 Task: Check the median days on the market of townhouses in the last 5 years.
Action: Mouse moved to (737, 143)
Screenshot: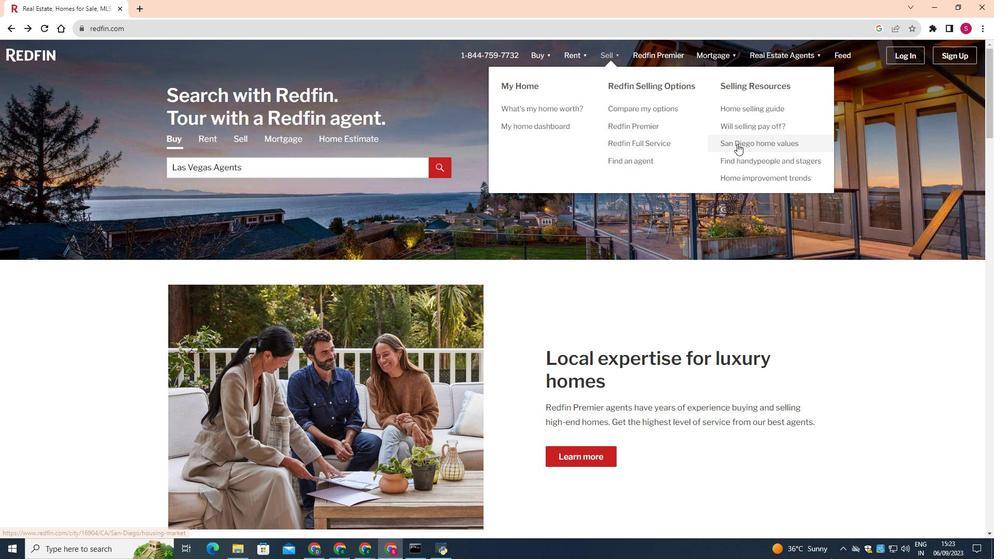 
Action: Mouse pressed left at (737, 143)
Screenshot: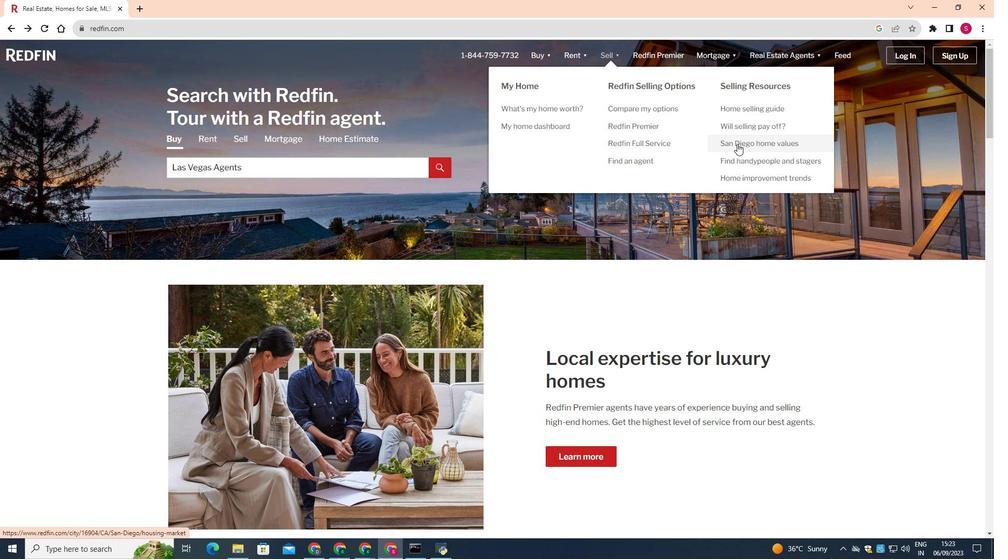 
Action: Mouse moved to (653, 317)
Screenshot: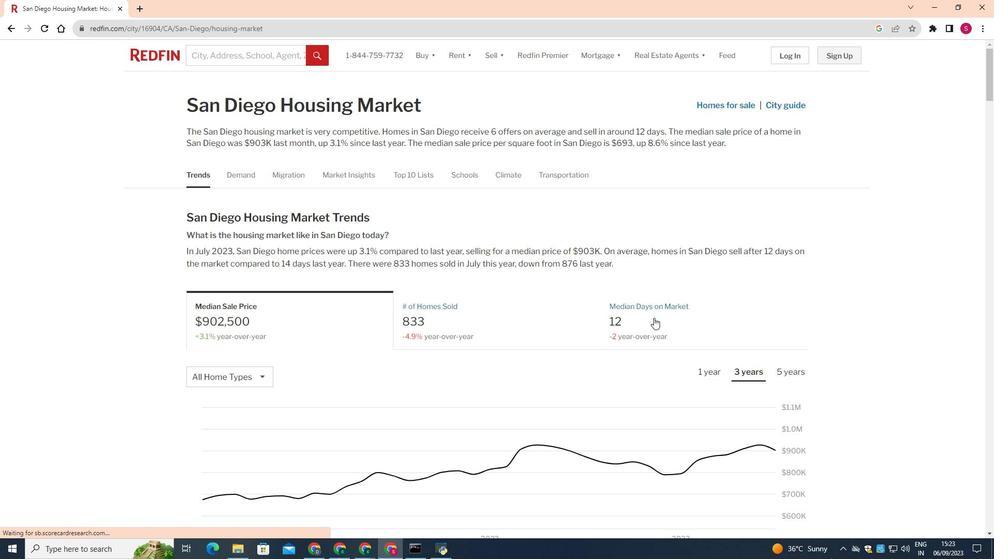 
Action: Mouse pressed left at (653, 317)
Screenshot: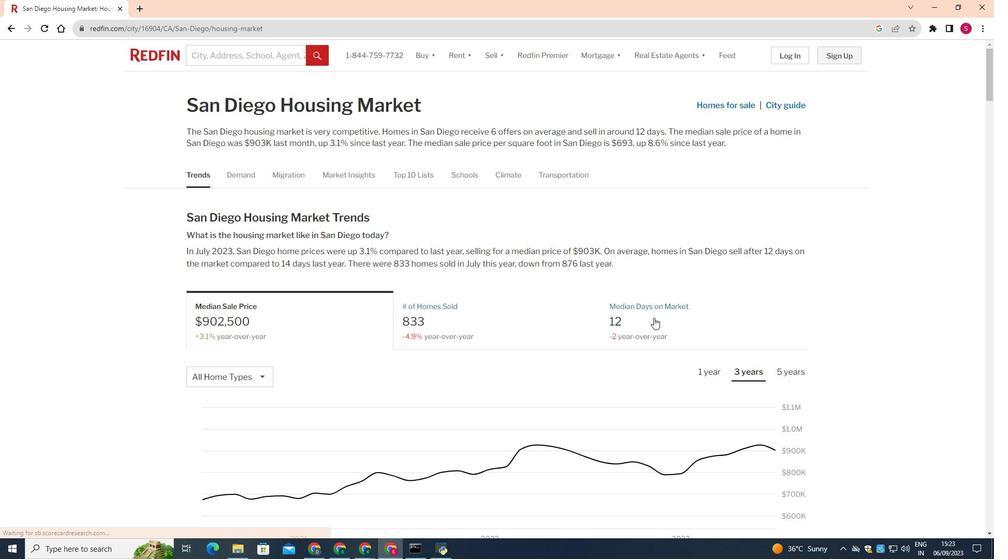 
Action: Mouse moved to (239, 375)
Screenshot: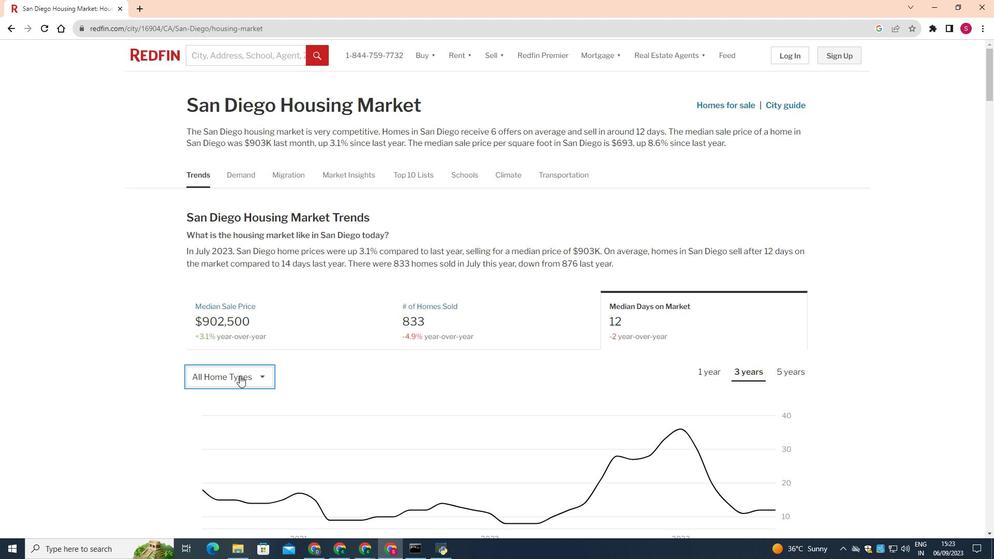 
Action: Mouse pressed left at (239, 375)
Screenshot: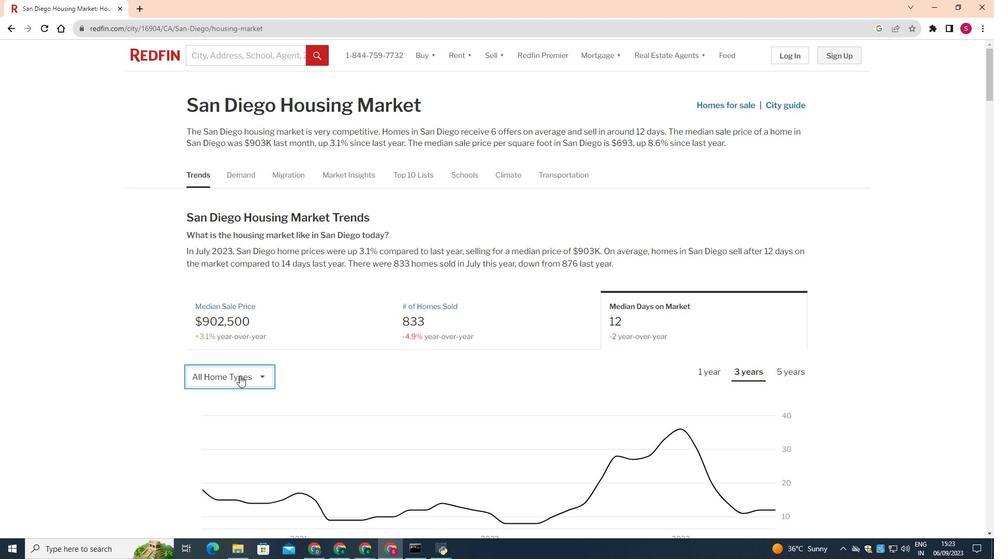 
Action: Mouse moved to (246, 442)
Screenshot: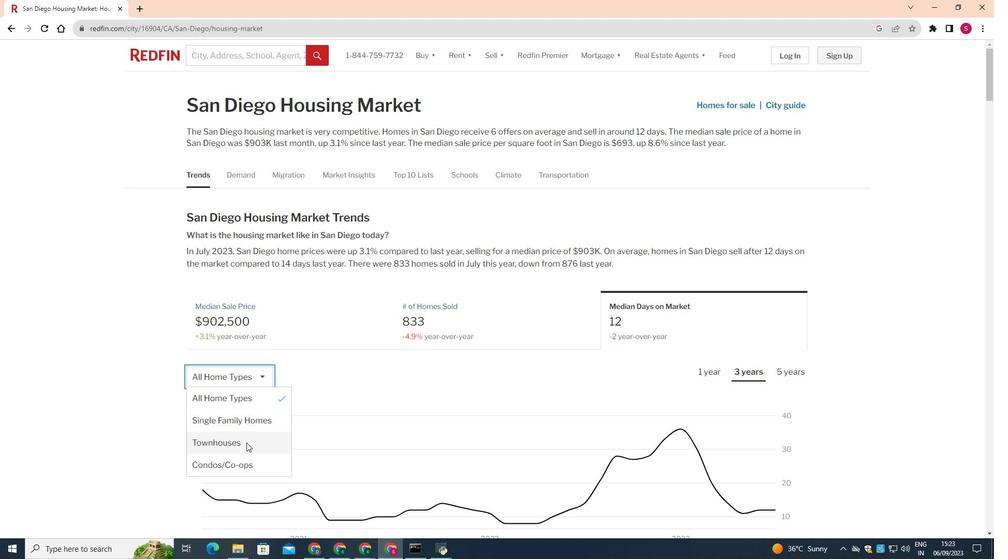 
Action: Mouse pressed left at (246, 442)
Screenshot: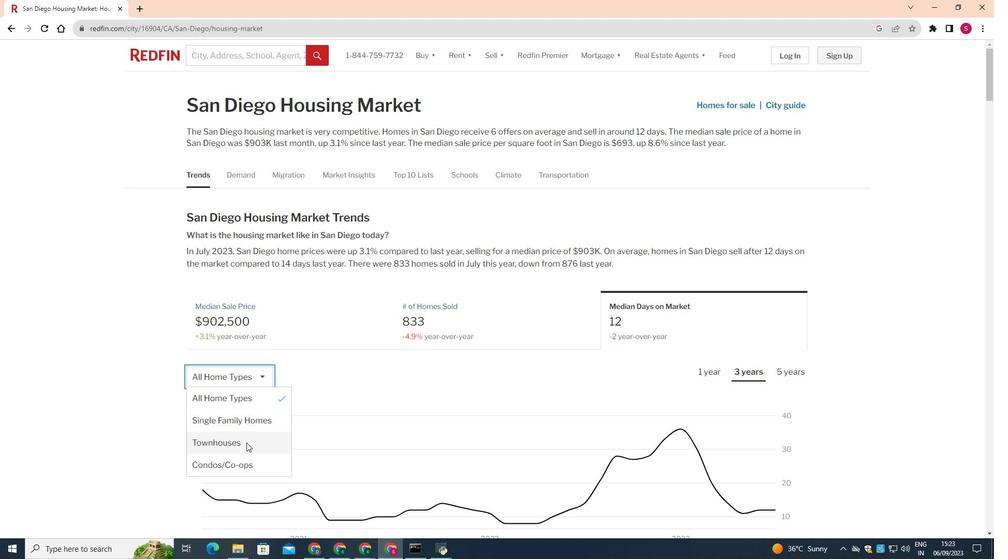 
Action: Mouse moved to (803, 371)
Screenshot: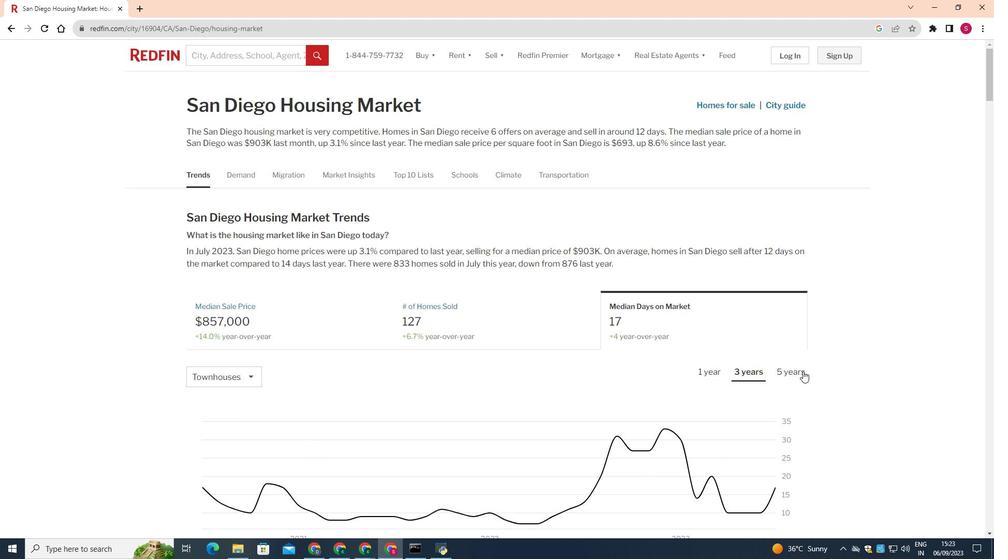 
Action: Mouse pressed left at (803, 371)
Screenshot: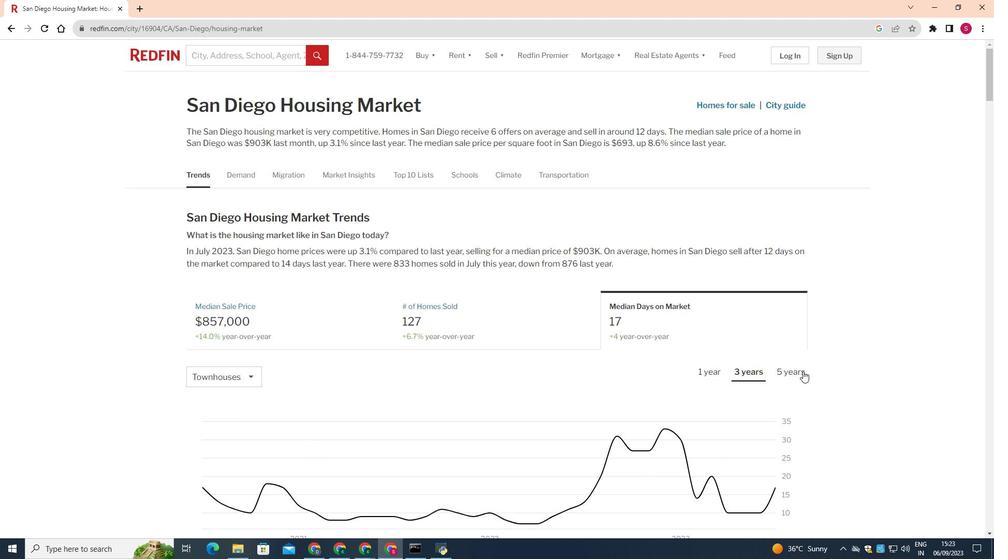 
Action: Mouse moved to (581, 388)
Screenshot: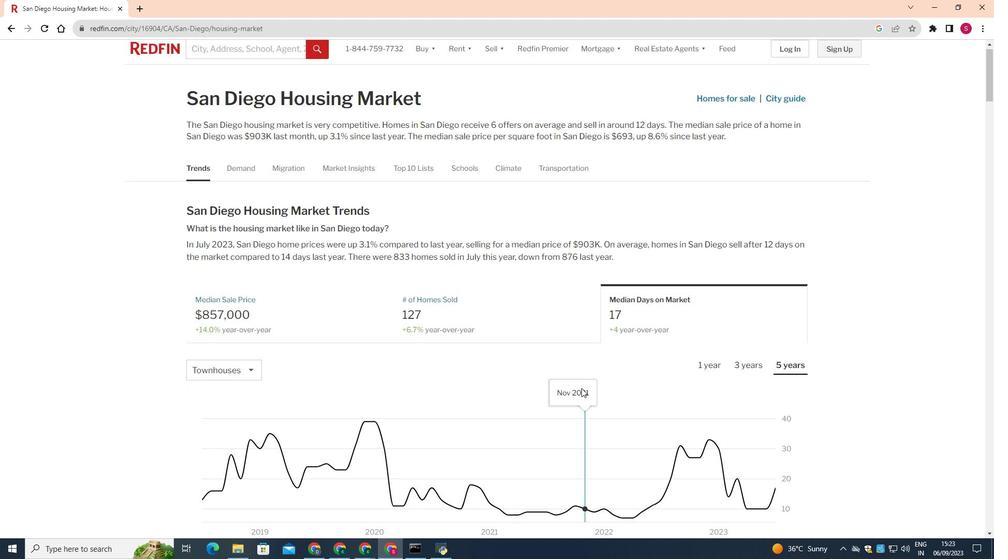 
Action: Mouse scrolled (581, 387) with delta (0, 0)
Screenshot: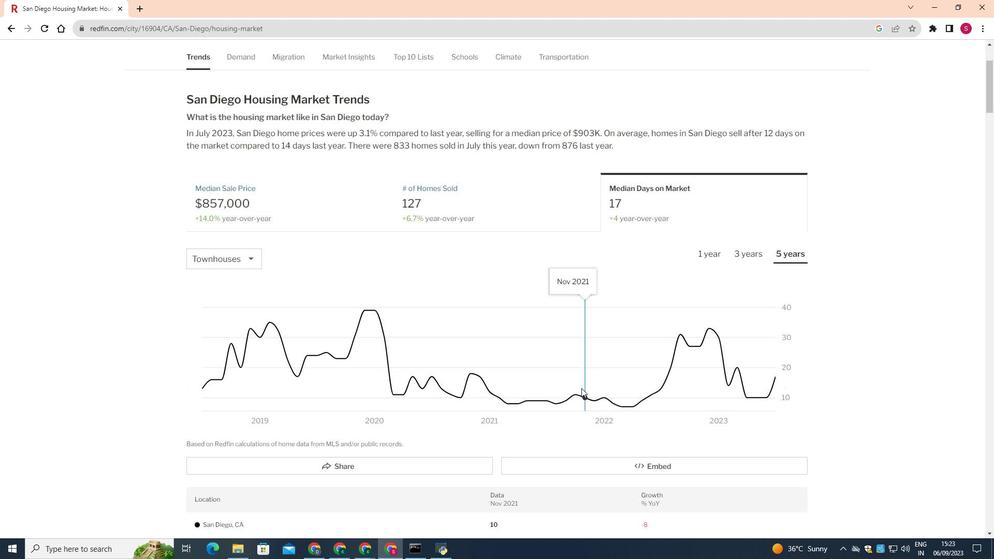 
Action: Mouse scrolled (581, 387) with delta (0, 0)
Screenshot: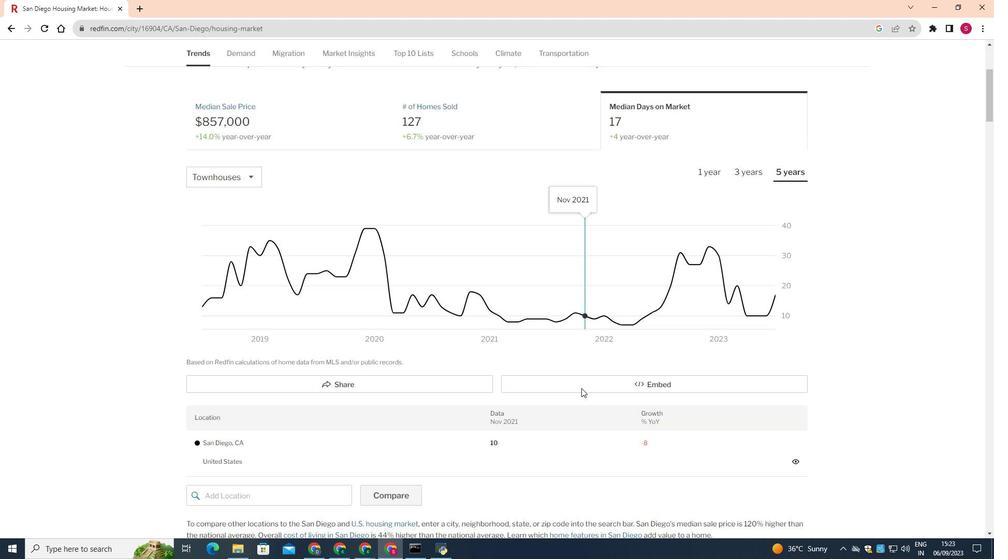 
Action: Mouse scrolled (581, 387) with delta (0, 0)
Screenshot: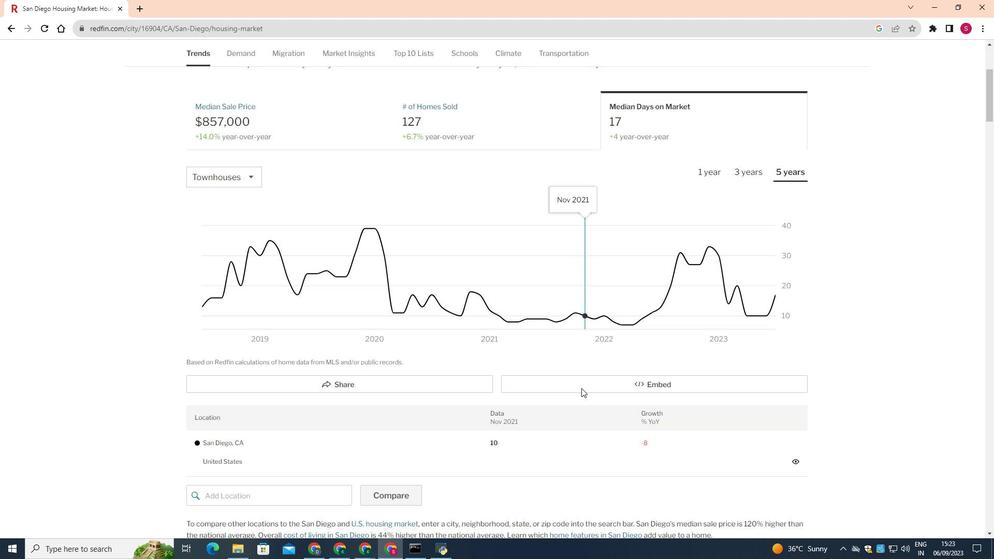 
Action: Mouse scrolled (581, 387) with delta (0, 0)
Screenshot: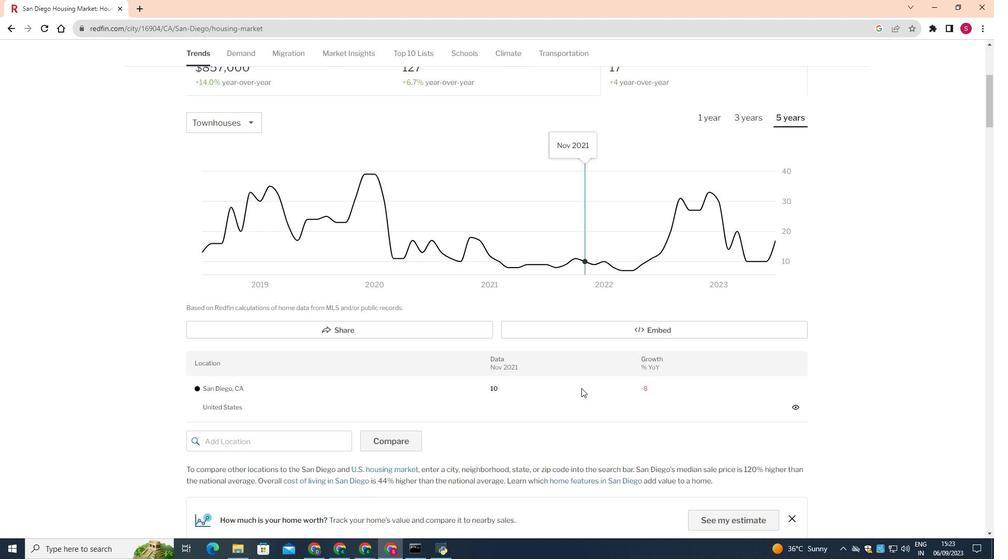 
Action: Mouse scrolled (581, 387) with delta (0, 0)
Screenshot: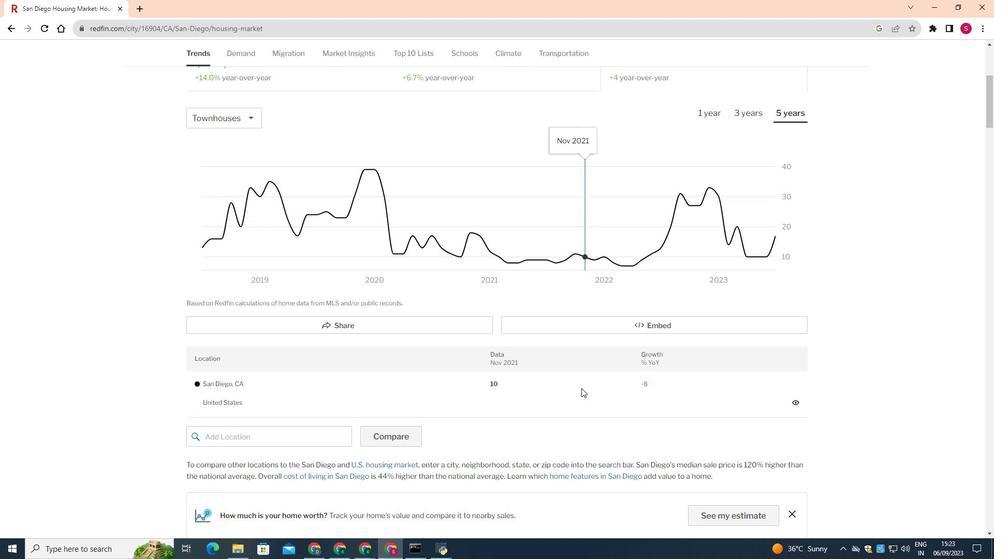 
Action: Mouse scrolled (581, 387) with delta (0, 0)
Screenshot: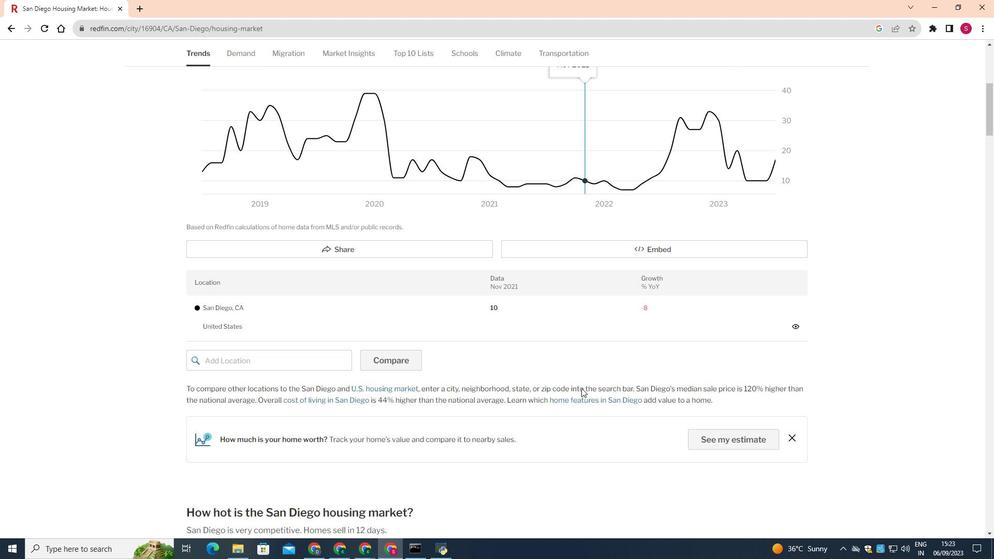 
Action: Mouse scrolled (581, 387) with delta (0, 0)
Screenshot: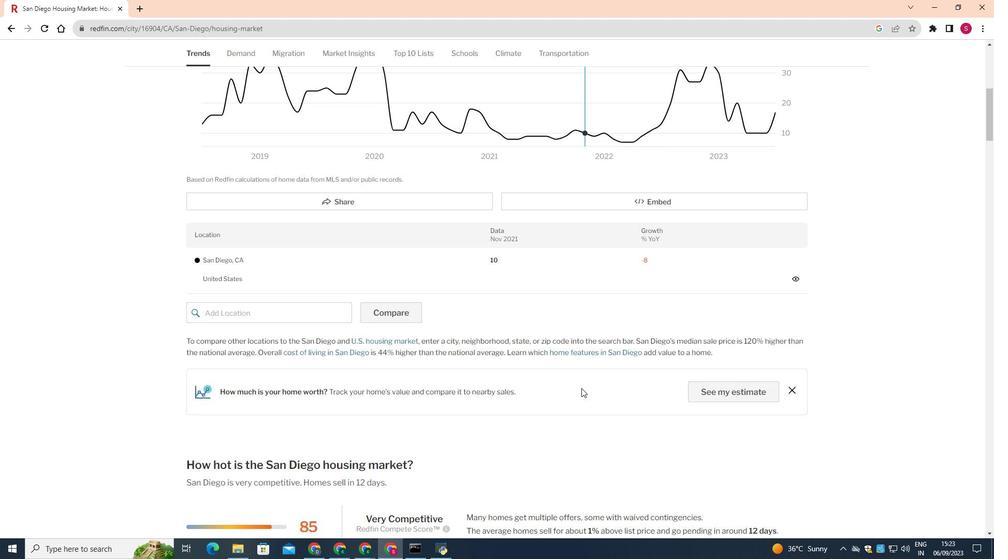 
Action: Mouse scrolled (581, 387) with delta (0, 0)
Screenshot: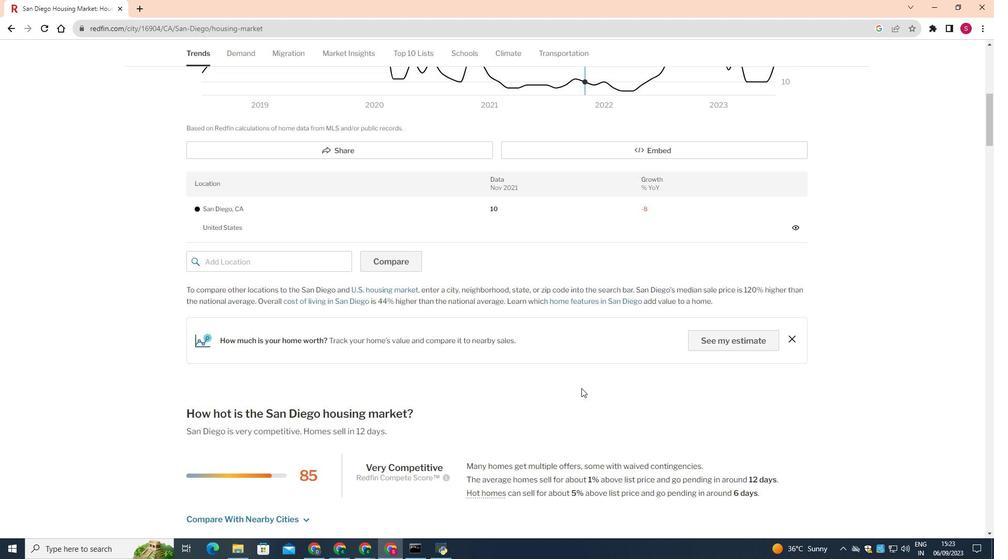 
Action: Mouse scrolled (581, 387) with delta (0, 0)
Screenshot: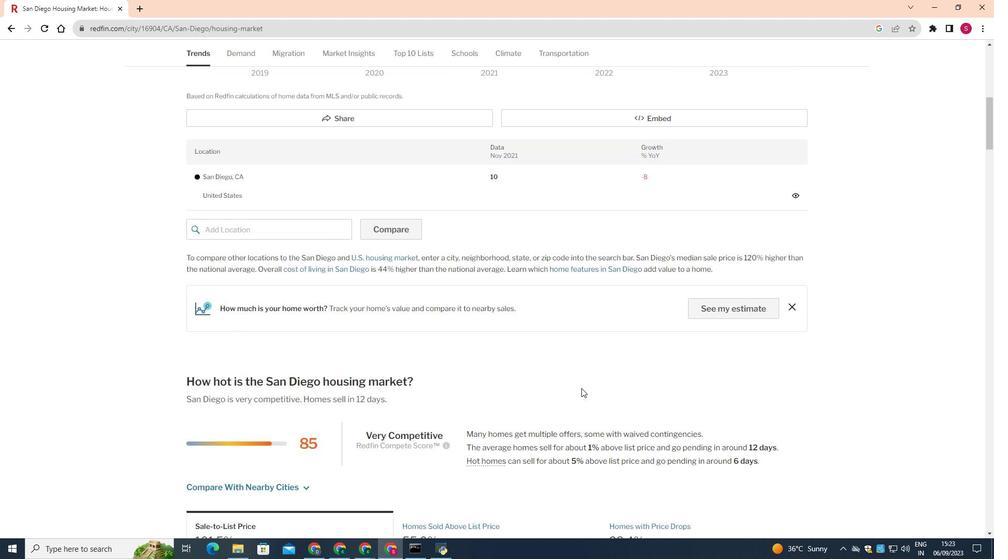 
